 Task: Create New Customer with Customer Name: Lucky Him, Billing Address Line1: 1138 Star Trek Drive, Billing Address Line2:  Pensacola, Billing Address Line3:  Florida 32501, Cell Number: 505-671-5177
Action: Mouse moved to (140, 18)
Screenshot: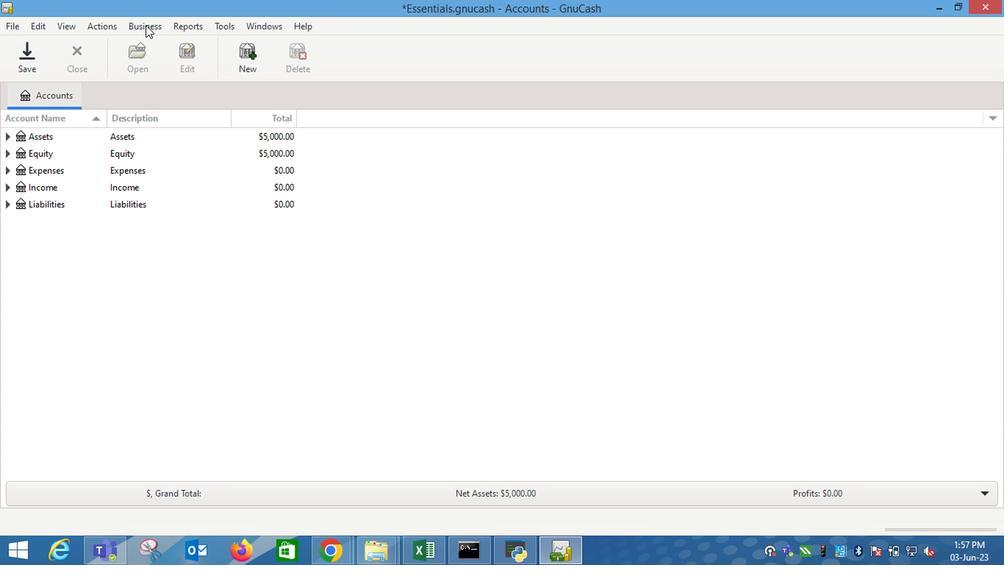 
Action: Mouse pressed left at (140, 18)
Screenshot: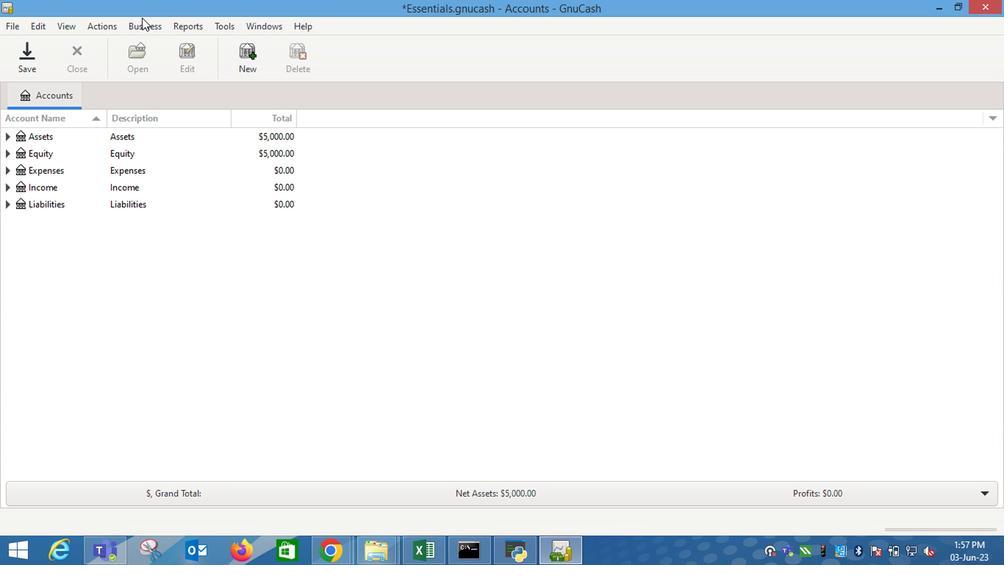 
Action: Mouse moved to (293, 64)
Screenshot: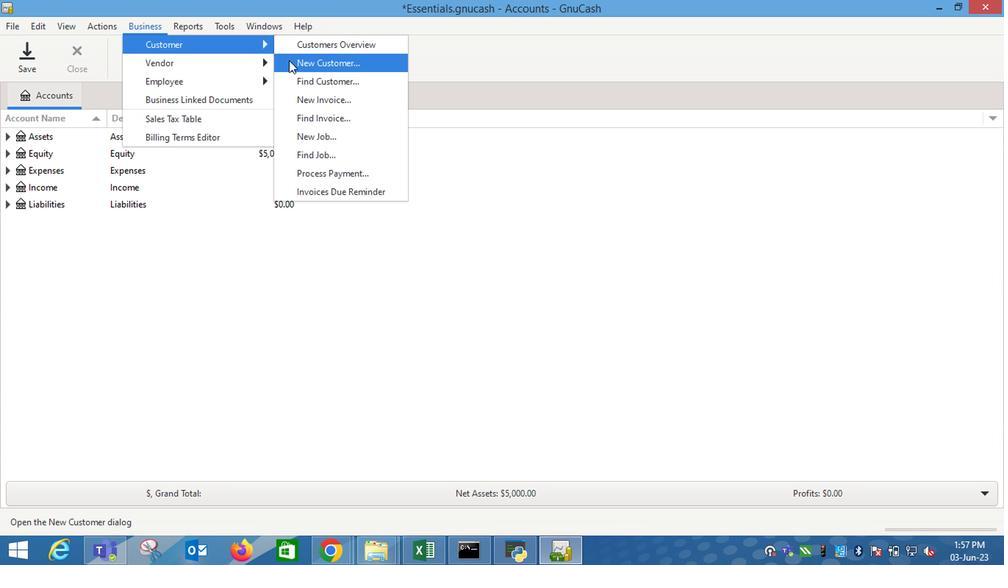 
Action: Mouse pressed left at (293, 64)
Screenshot: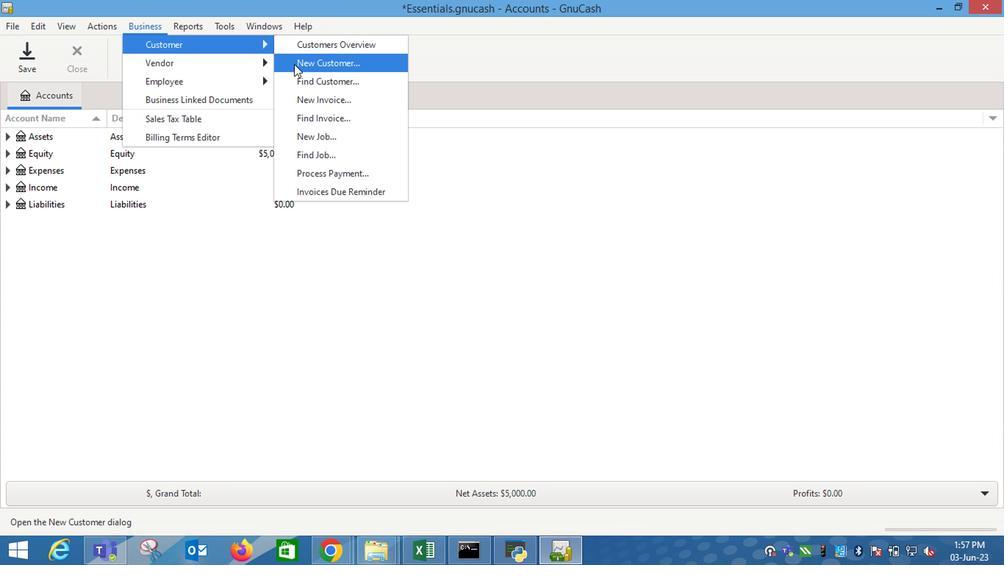 
Action: Mouse moved to (808, 207)
Screenshot: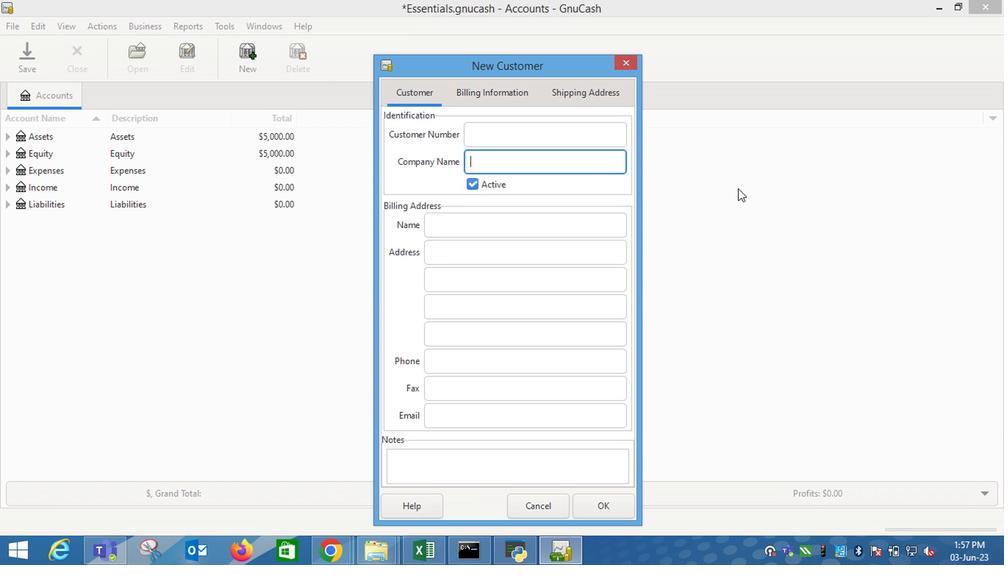 
Action: Key pressed <Key.shift_r>Lucky
Screenshot: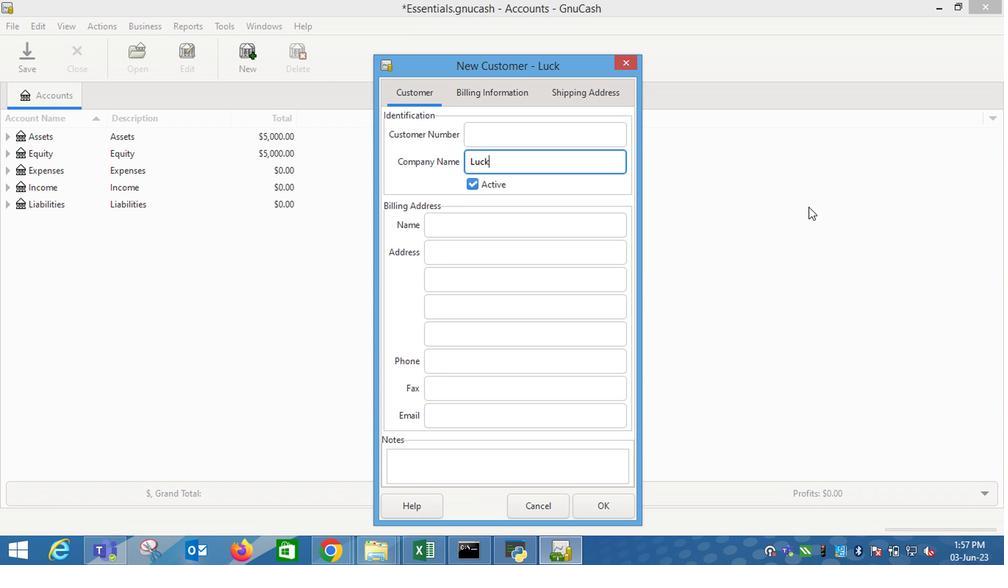 
Action: Mouse pressed left at (808, 207)
Screenshot: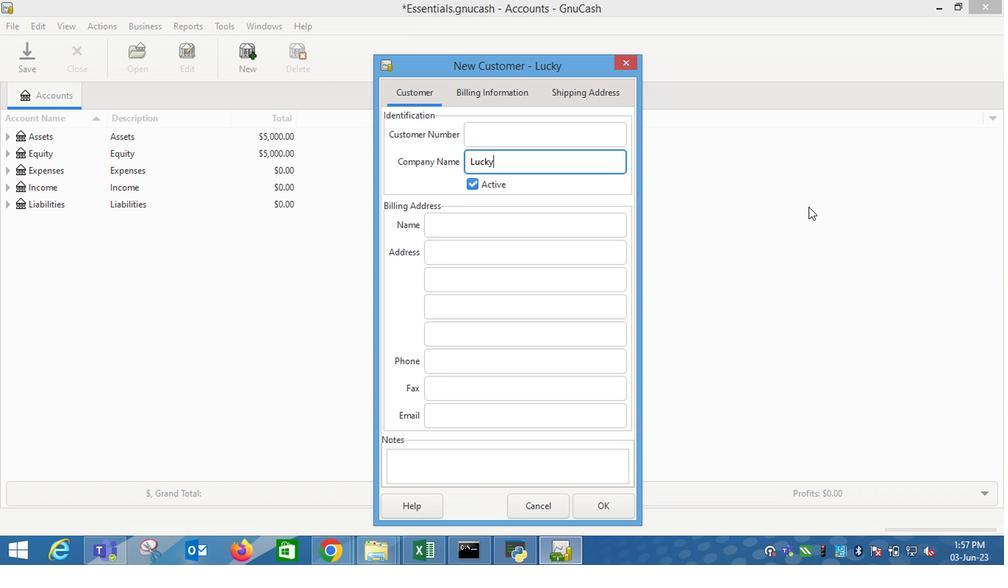 
Action: Mouse moved to (600, 165)
Screenshot: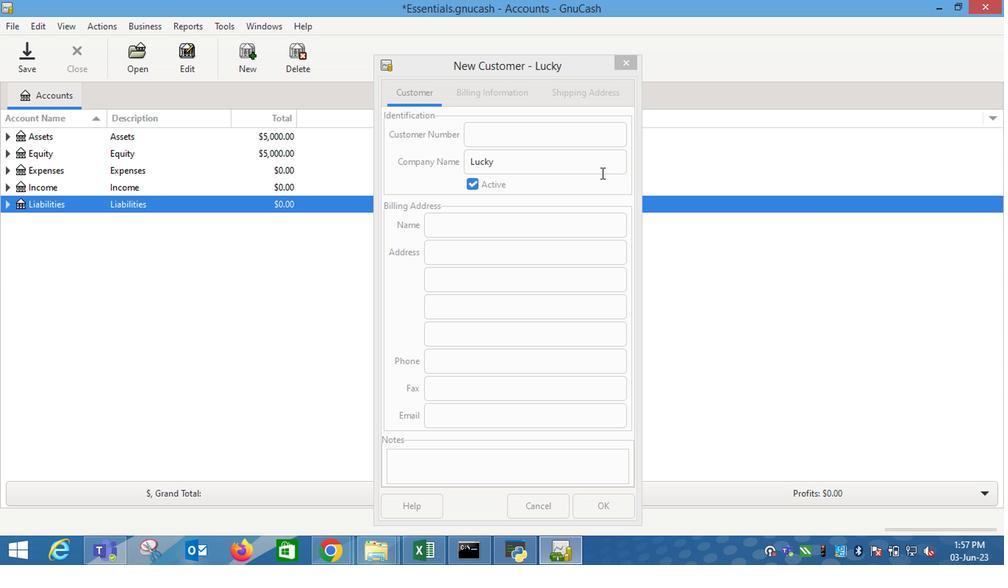 
Action: Mouse pressed left at (600, 165)
Screenshot: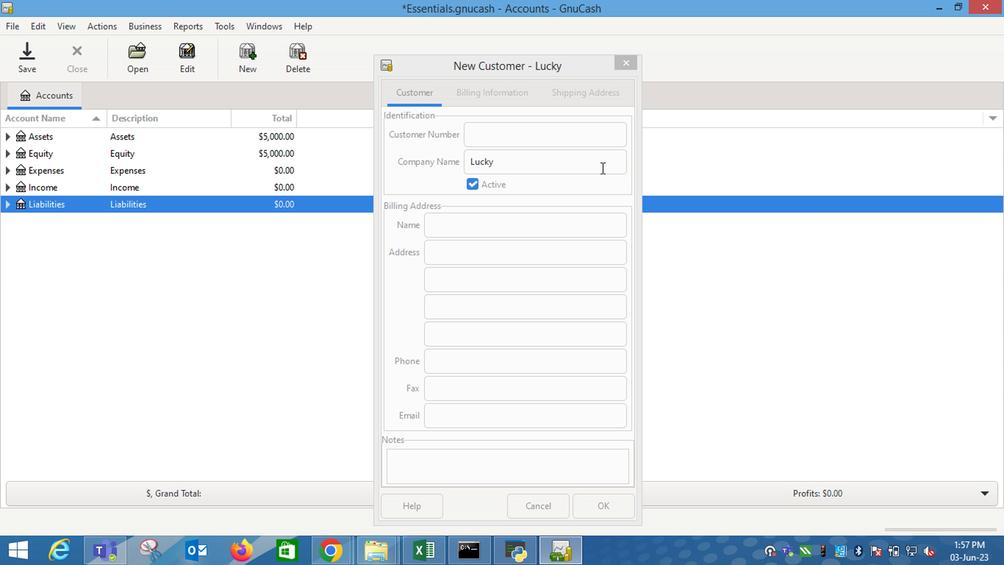 
Action: Mouse moved to (719, 218)
Screenshot: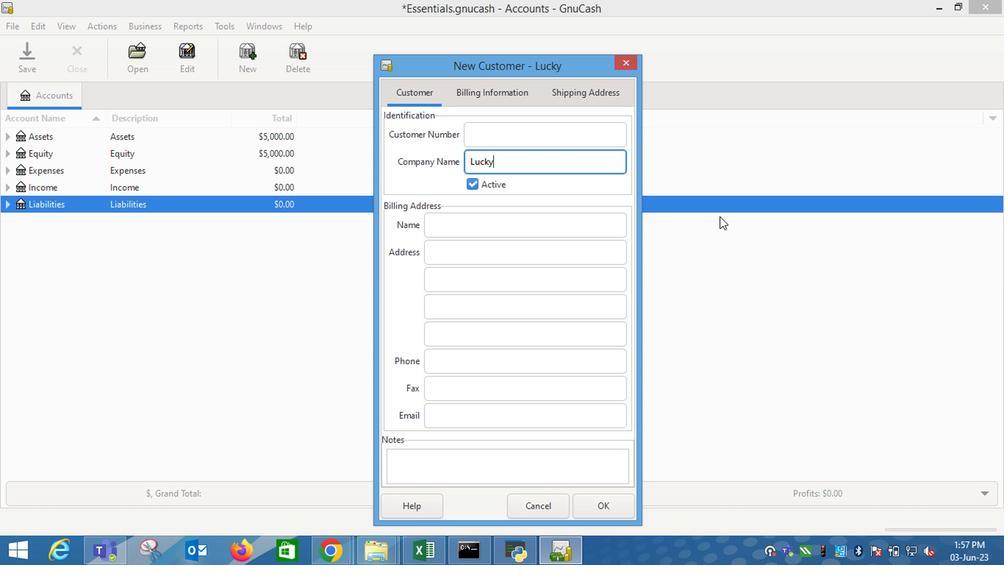 
Action: Key pressed <Key.space><Key.shift_r><Key.shift_r><Key.shift_r><Key.shift_r><Key.shift_r>Him<Key.tab><Key.tab><Key.tab>1138<Key.space><Key.shift_r>Star<Key.space><Key.shift_r>Trek<Key.space><Key.shift_r>Drive<Key.tab><Key.shift_r>Pe<Key.right><Key.tab><Key.shift_r>Fl<Key.tab><Key.tab>505-671-5177
Screenshot: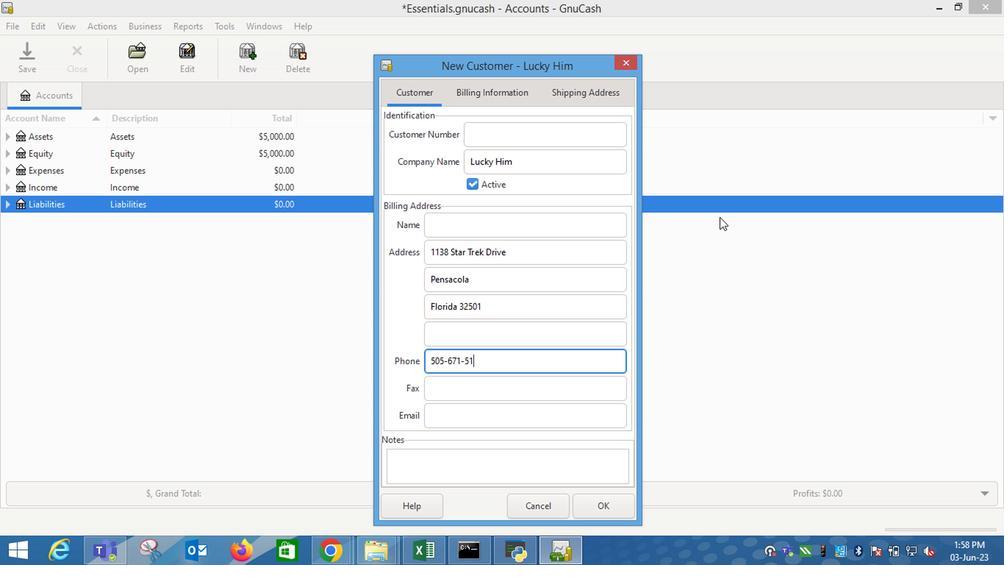 
Action: Mouse moved to (599, 521)
Screenshot: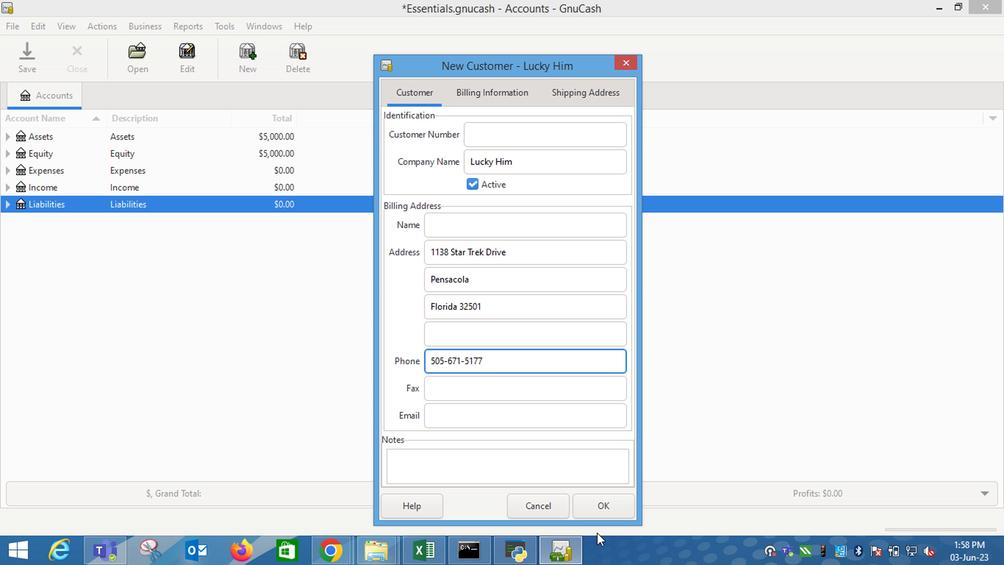 
Action: Mouse pressed left at (599, 521)
Screenshot: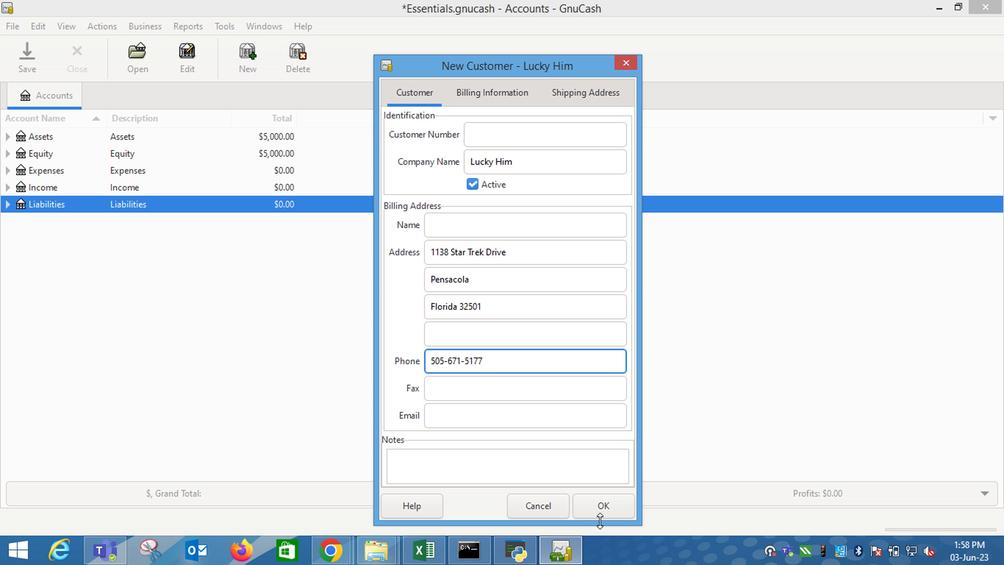 
Action: Mouse moved to (600, 517)
Screenshot: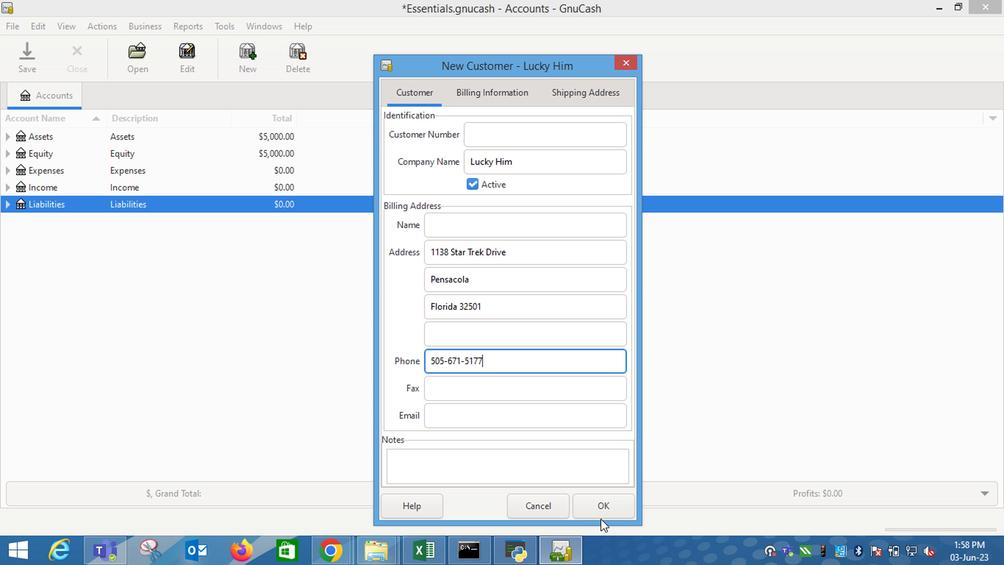 
Action: Mouse pressed left at (600, 517)
Screenshot: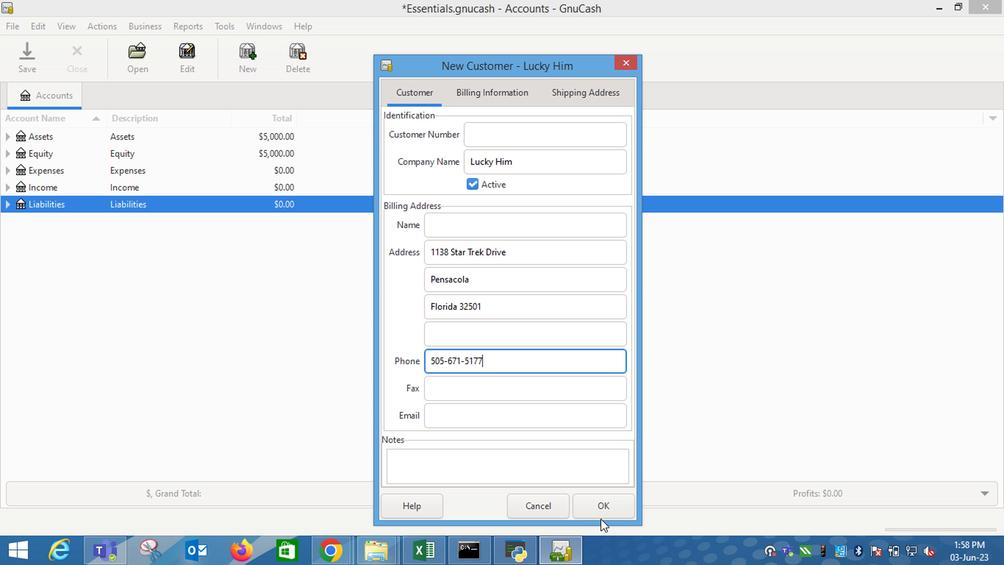 
Action: Mouse moved to (327, 384)
Screenshot: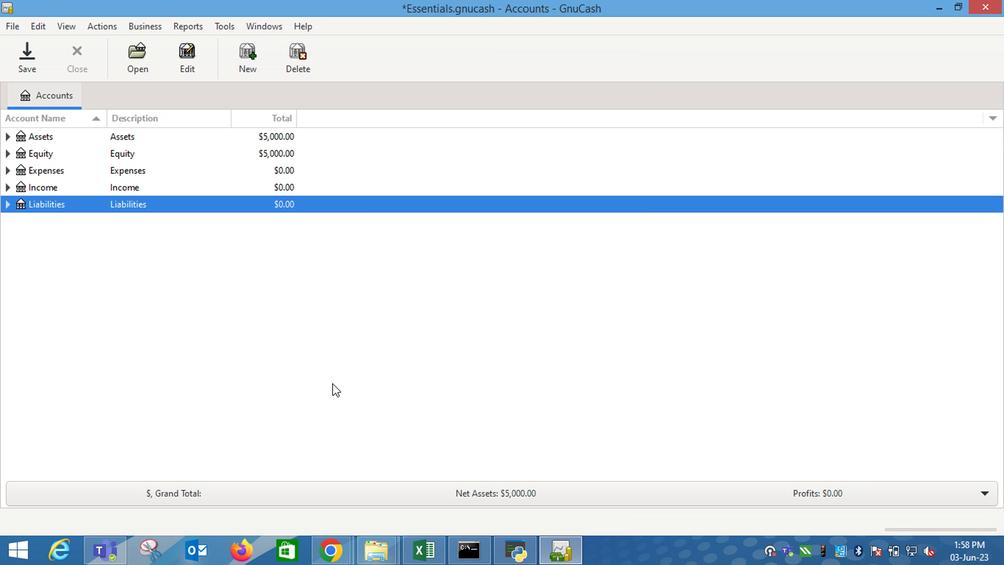 
